 Task: Create a sub task System Test and UAT for the task  Add support for virtual reality (VR) and augmented reality (AR) in the project UpwardTech , assign it to team member softage.10@softage.net and update the status of the sub task to  At Risk , set the priority of the sub task to Medium.
Action: Mouse moved to (23, 57)
Screenshot: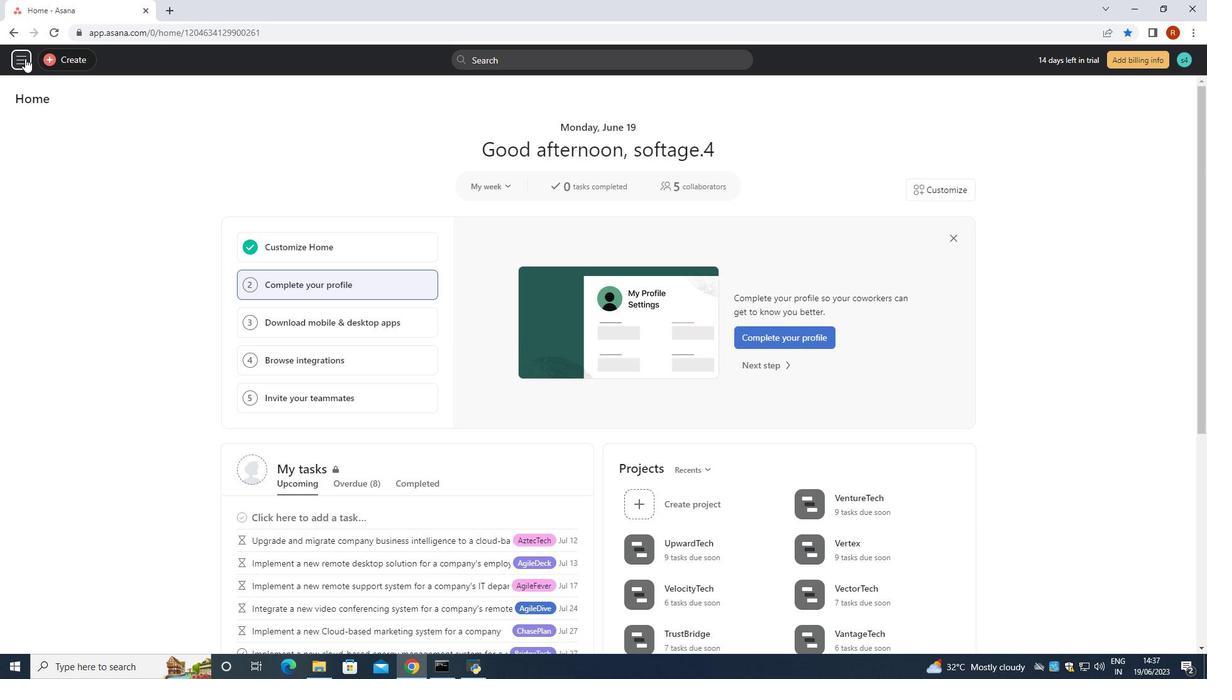 
Action: Mouse pressed left at (23, 57)
Screenshot: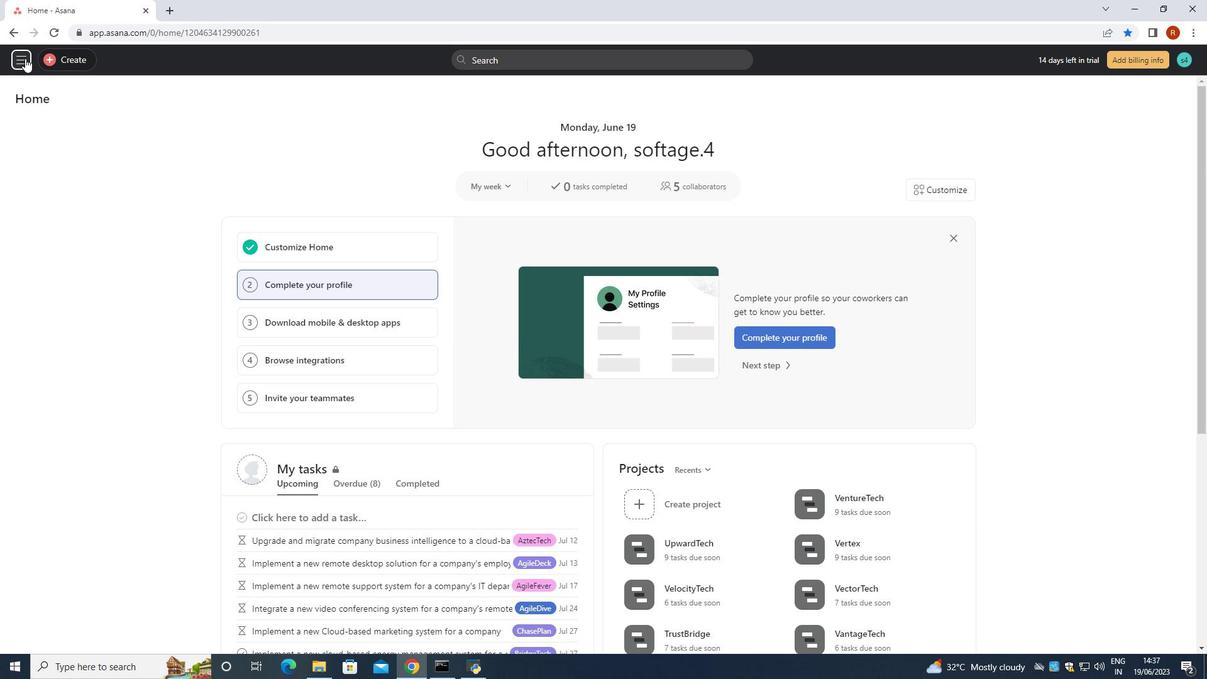 
Action: Mouse moved to (53, 233)
Screenshot: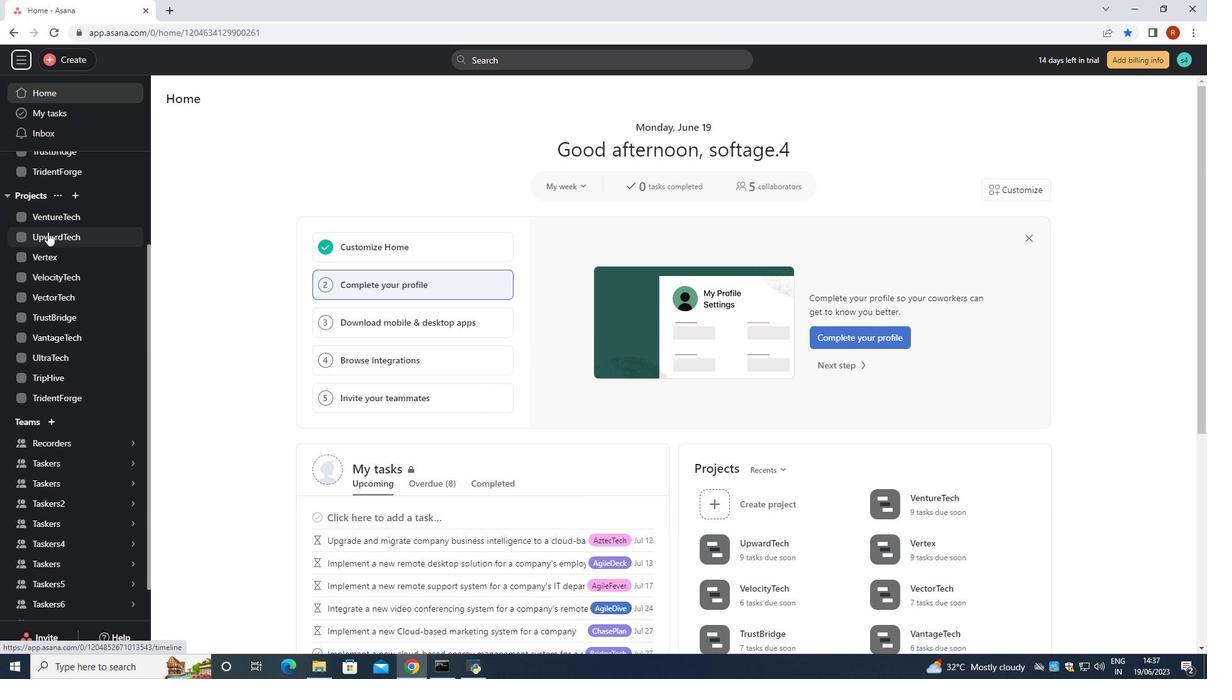 
Action: Mouse pressed left at (53, 233)
Screenshot: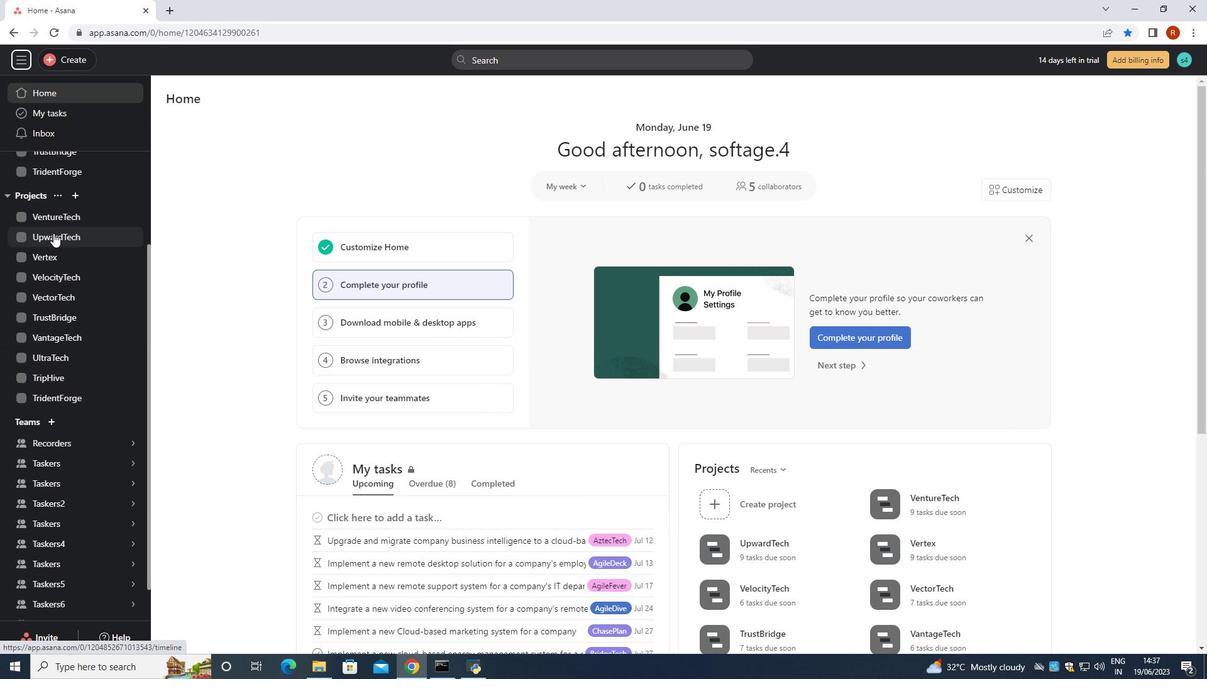 
Action: Mouse moved to (476, 296)
Screenshot: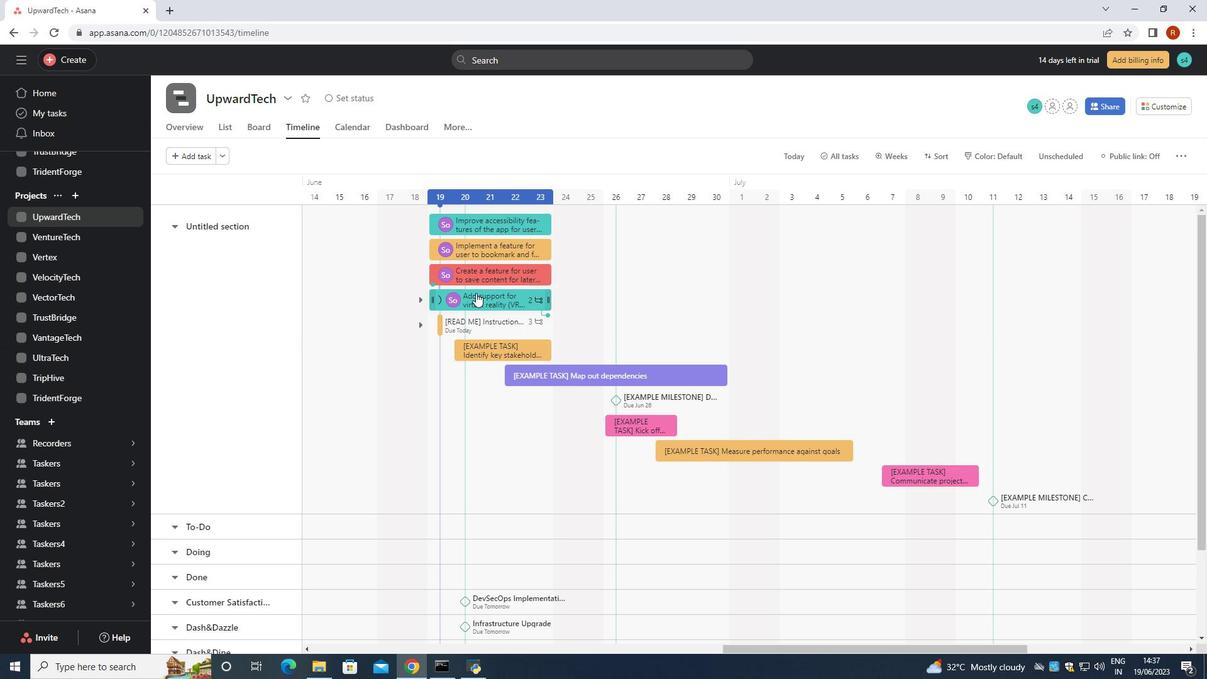 
Action: Mouse pressed left at (476, 296)
Screenshot: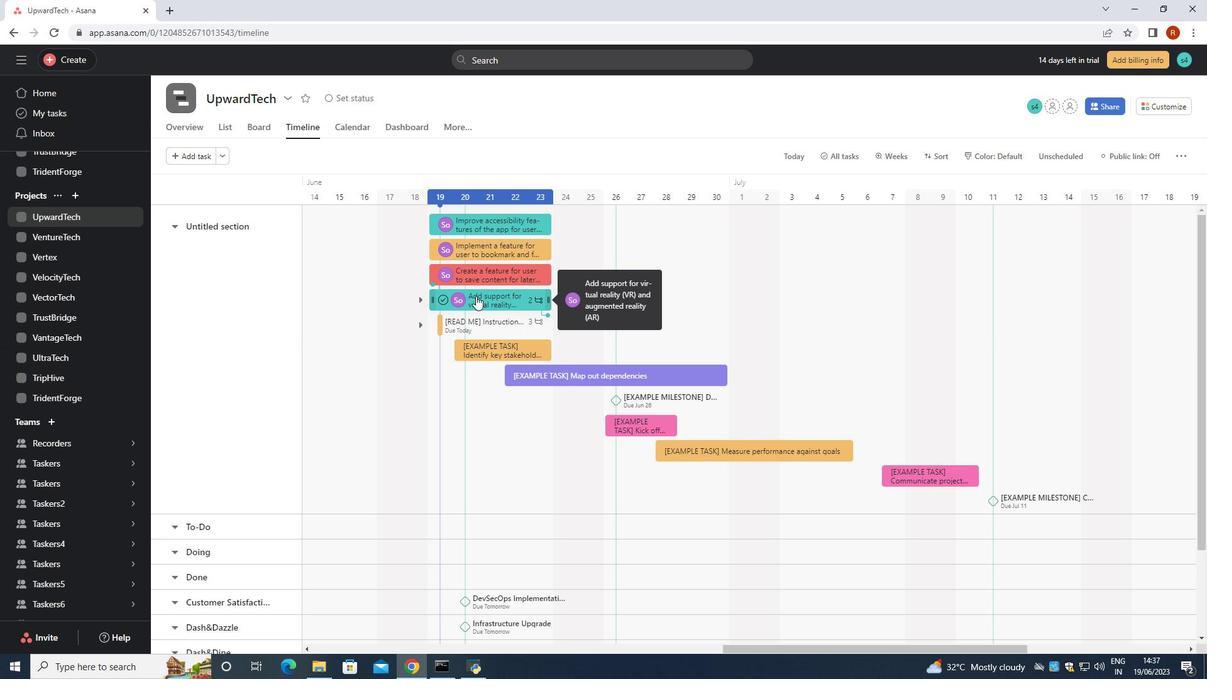 
Action: Mouse moved to (810, 387)
Screenshot: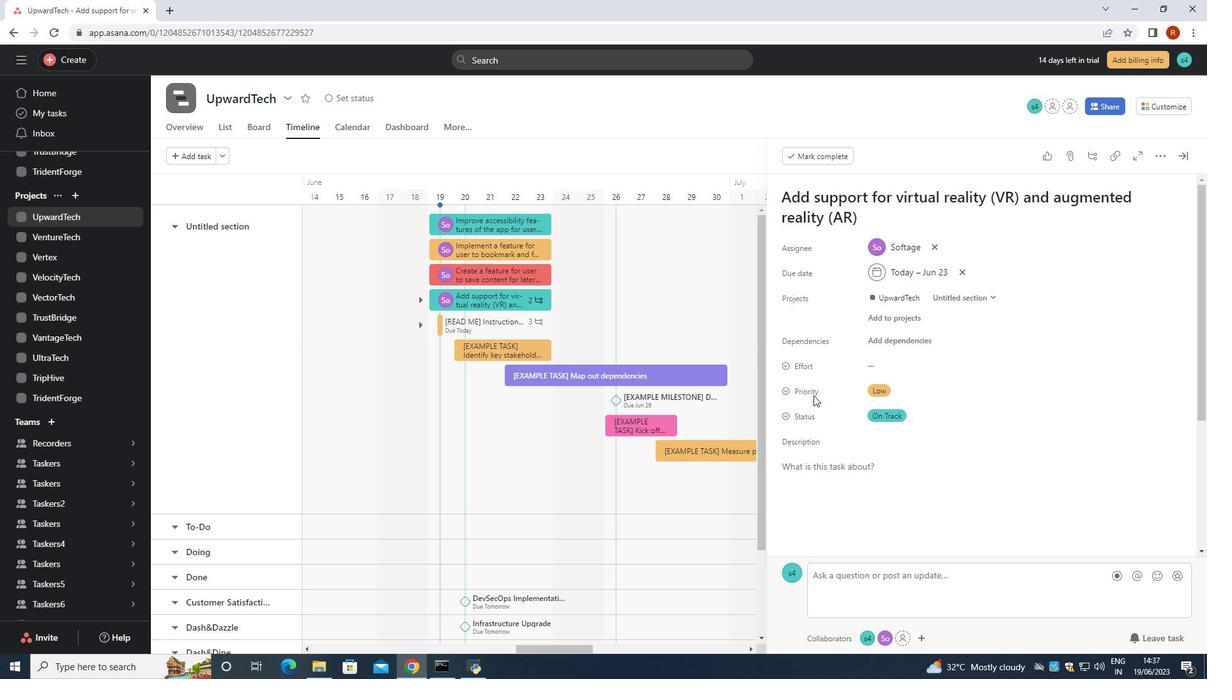 
Action: Mouse scrolled (810, 386) with delta (0, 0)
Screenshot: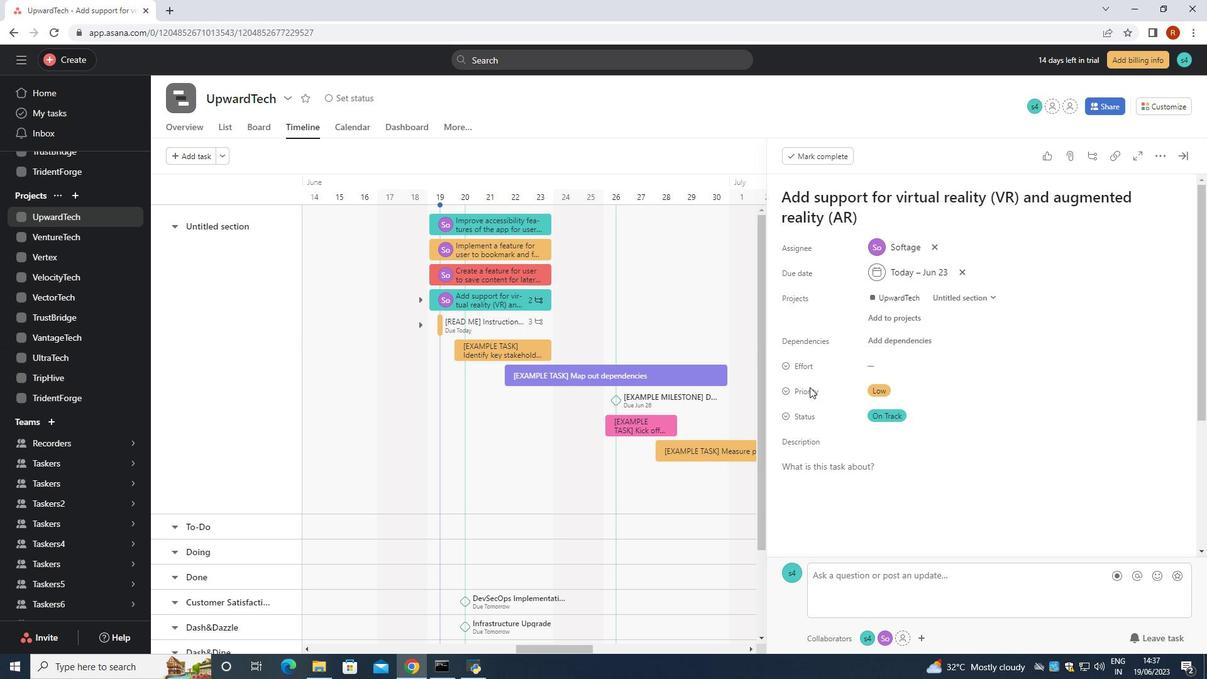 
Action: Mouse scrolled (810, 386) with delta (0, 0)
Screenshot: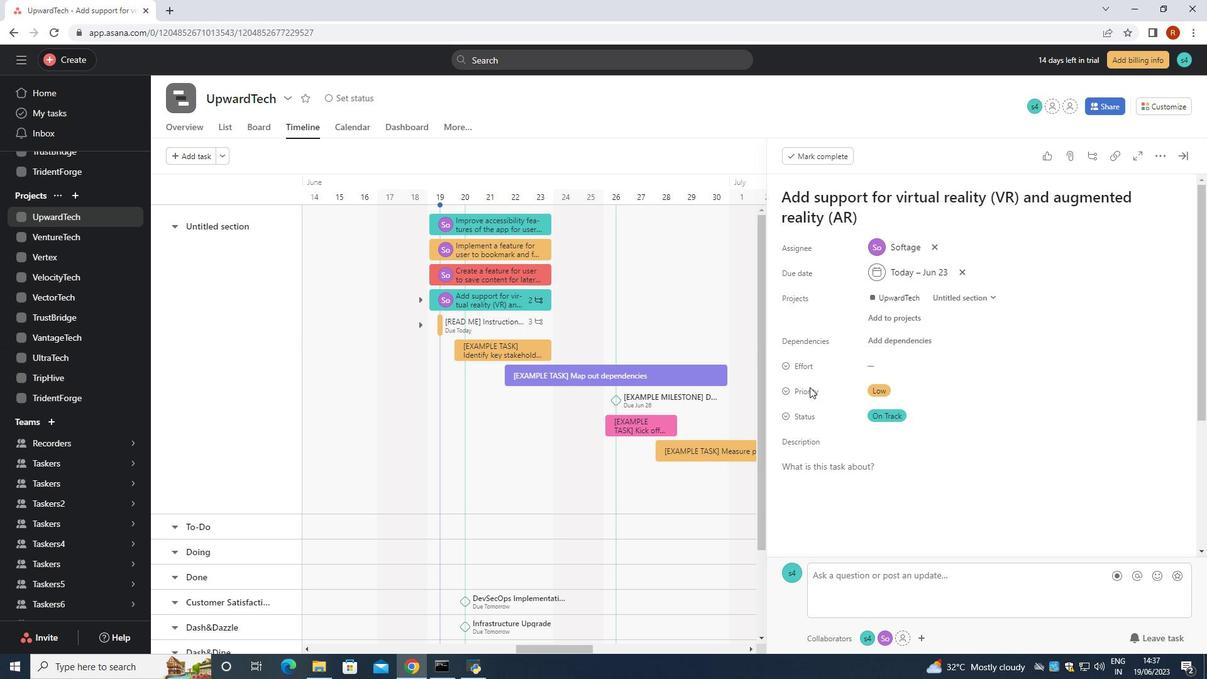 
Action: Mouse scrolled (810, 386) with delta (0, 0)
Screenshot: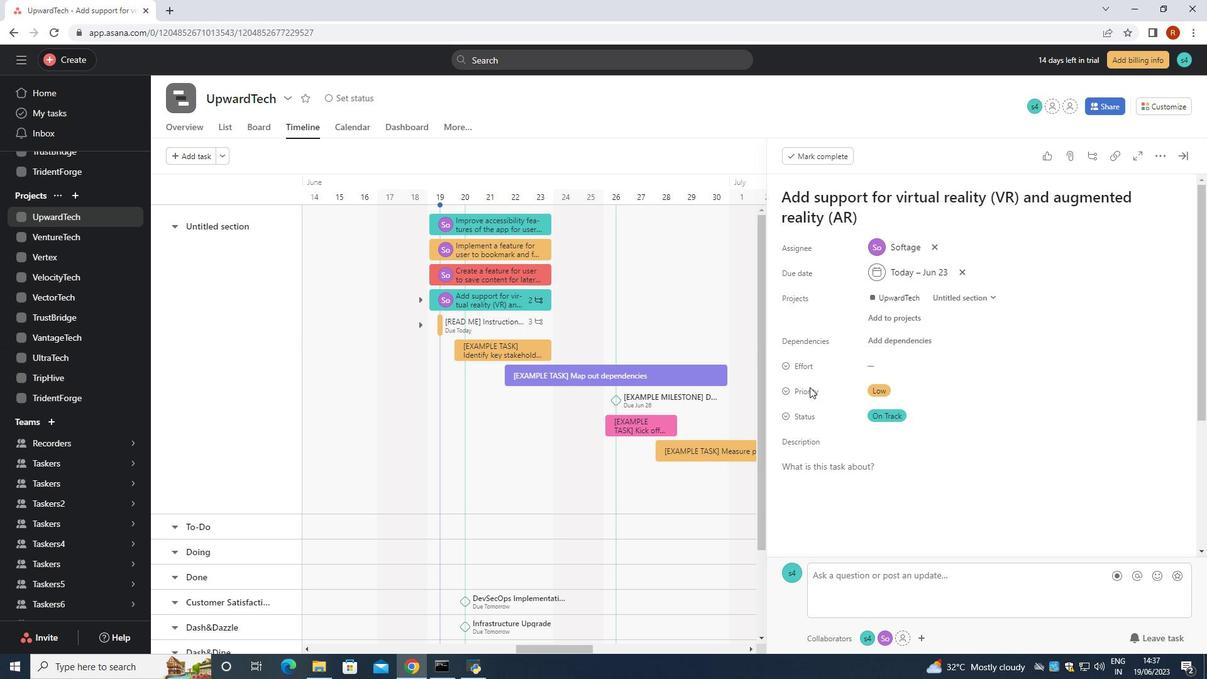
Action: Mouse scrolled (810, 386) with delta (0, 0)
Screenshot: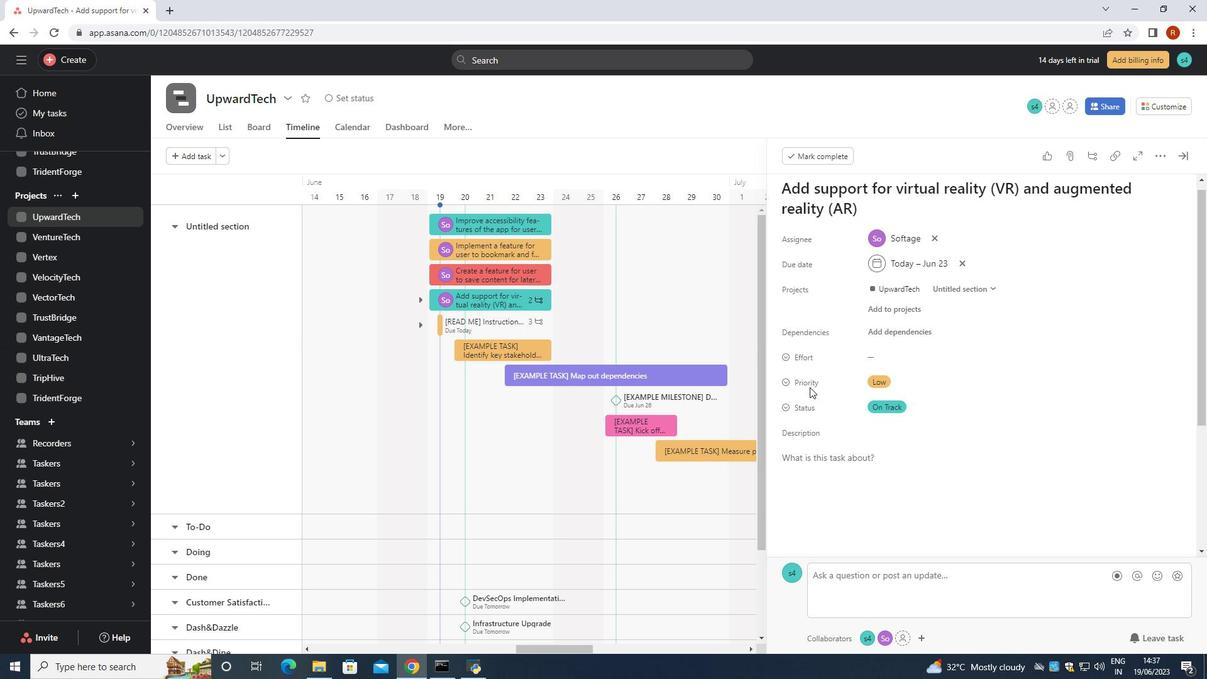 
Action: Mouse moved to (811, 454)
Screenshot: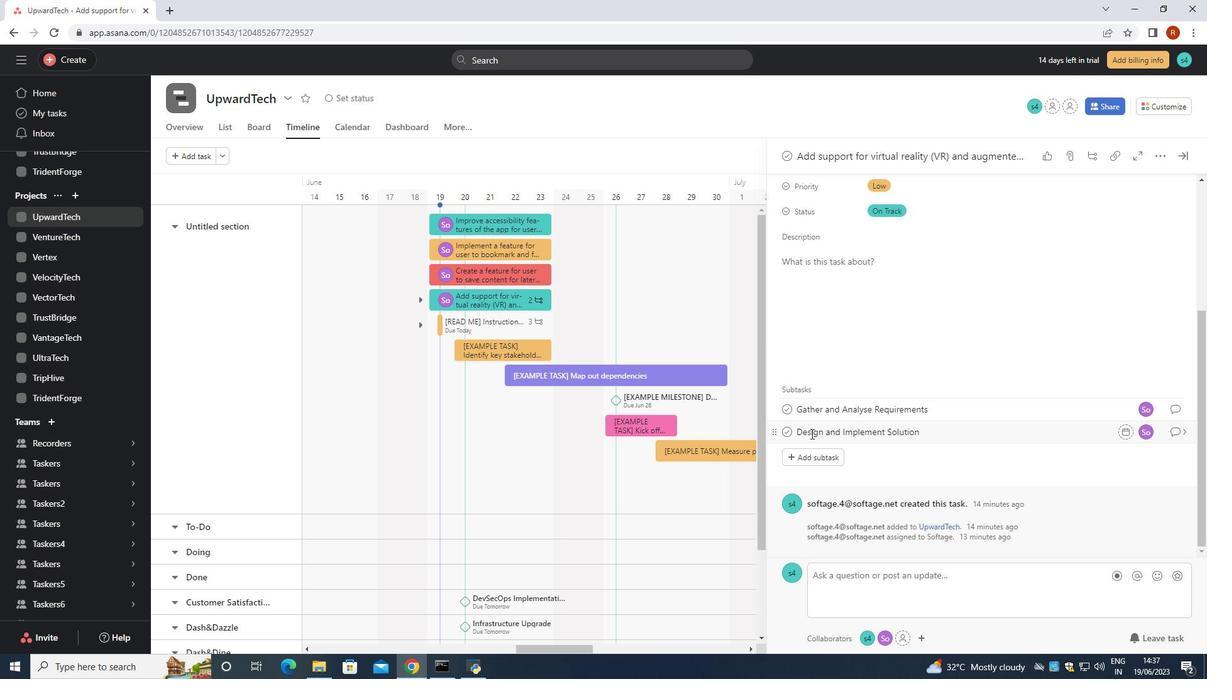 
Action: Mouse pressed left at (811, 454)
Screenshot: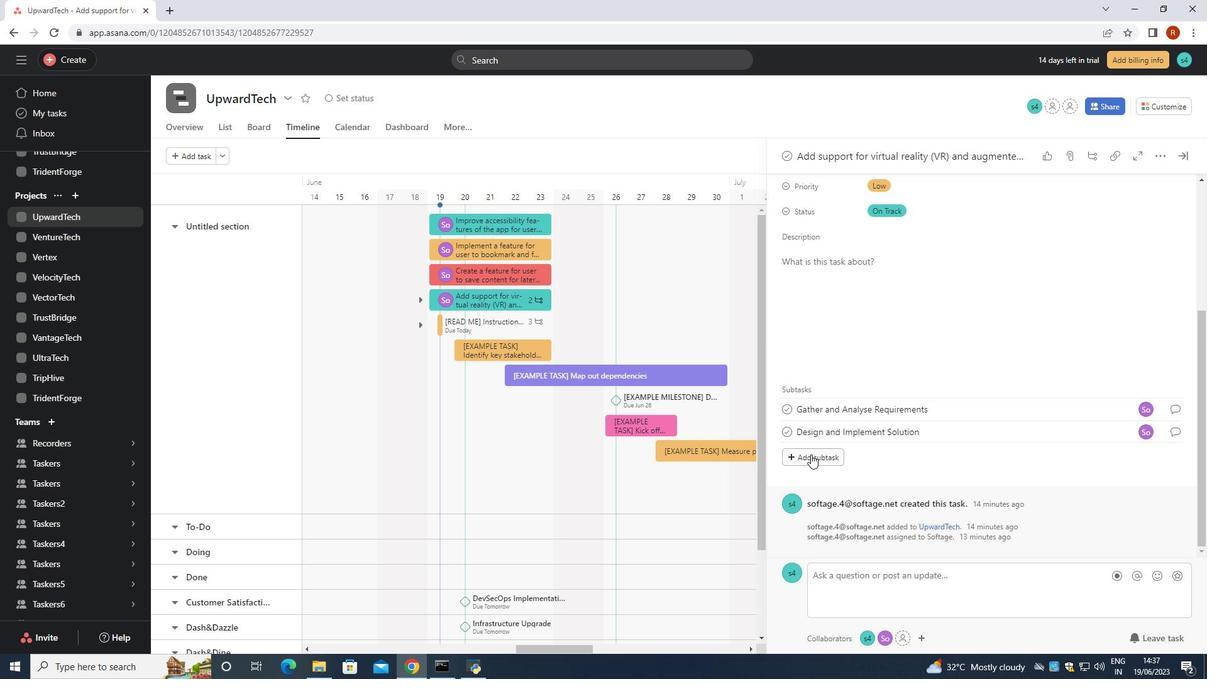 
Action: Key pressed <Key.shift>Sysrem<Key.space><Key.shift>Test<Key.space>and<Key.space><Key.shift><Key.shift><Key.shift><Key.shift><Key.shift><Key.shift><Key.shift>UAT<Key.left><Key.left><Key.left><Key.left><Key.left><Key.left><Key.left><Key.left><Key.left><Key.left><Key.left><Key.left><Key.left><Key.left><Key.left><Key.backspace>t
Screenshot: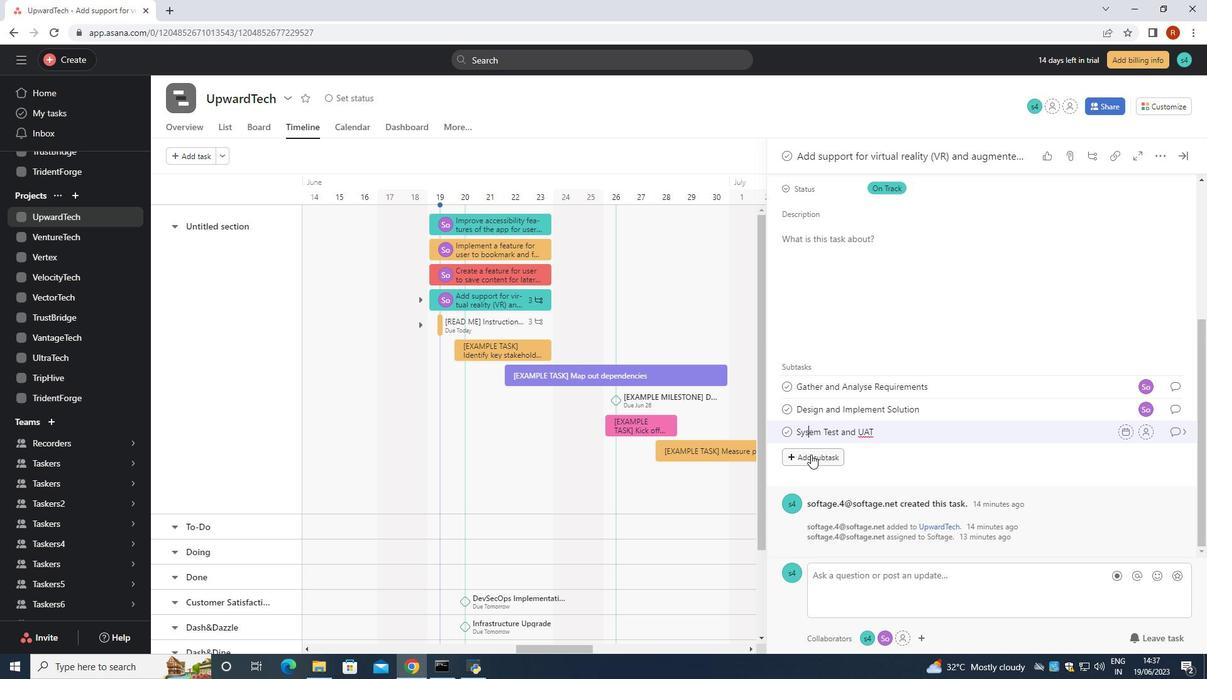 
Action: Mouse moved to (1179, 434)
Screenshot: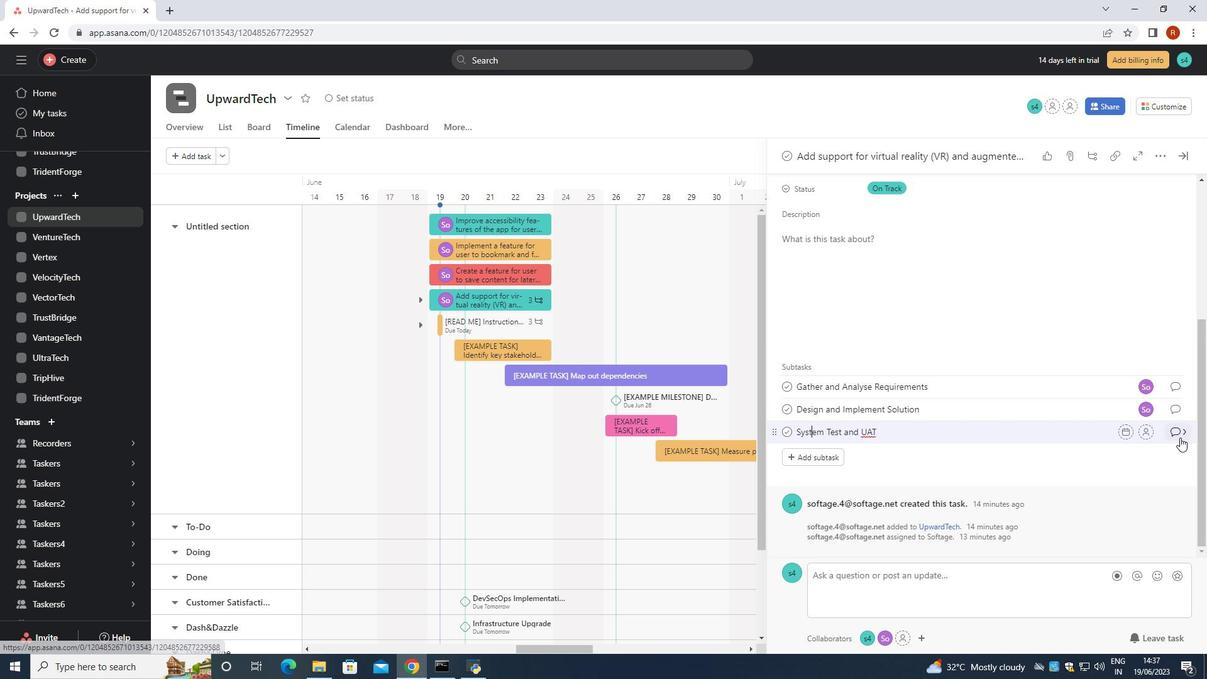 
Action: Mouse pressed left at (1179, 434)
Screenshot: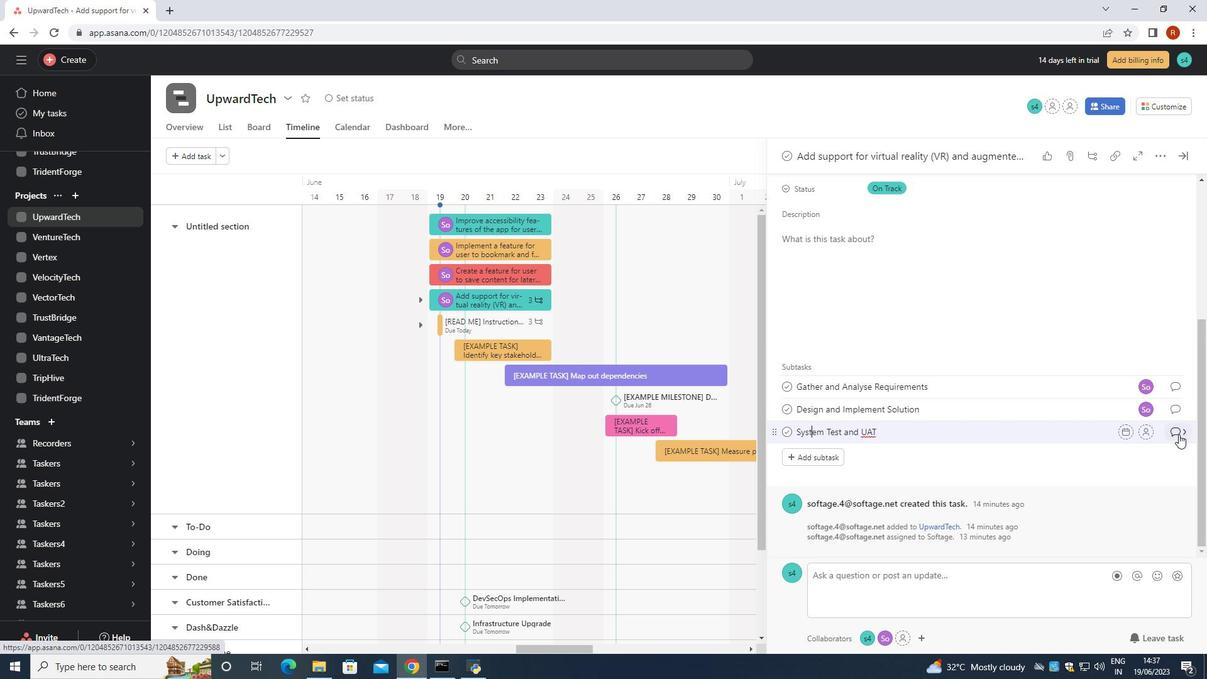 
Action: Mouse moved to (879, 257)
Screenshot: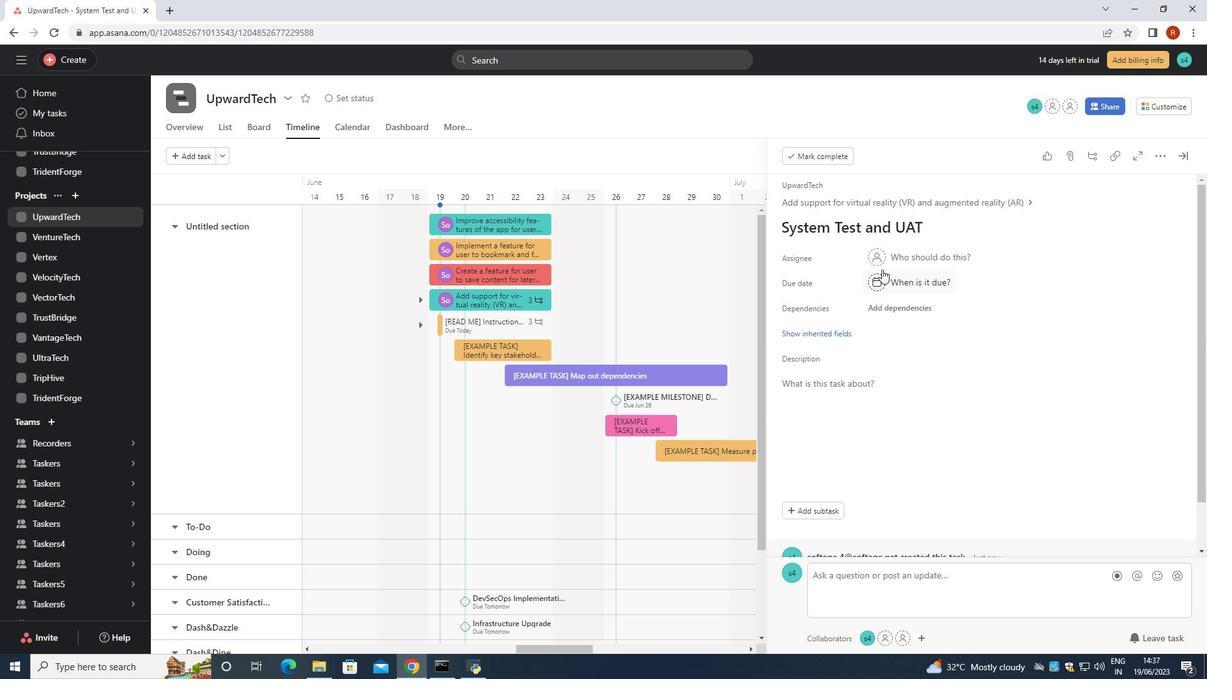 
Action: Mouse pressed left at (879, 257)
Screenshot: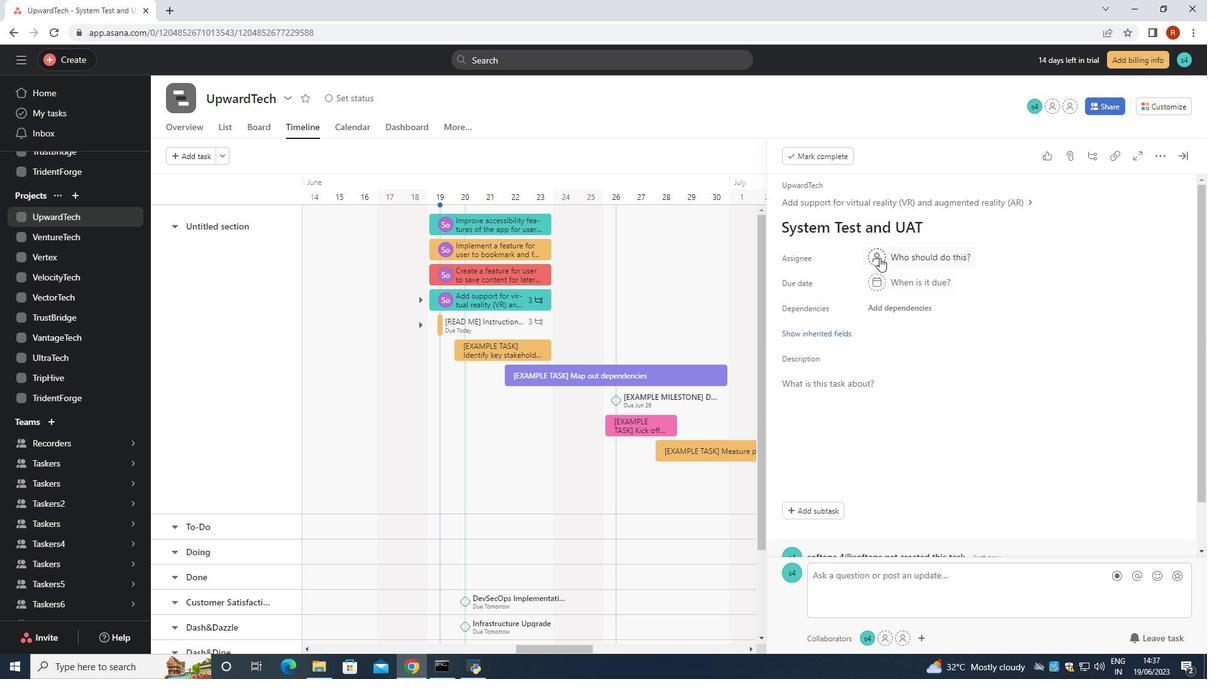 
Action: Mouse moved to (873, 260)
Screenshot: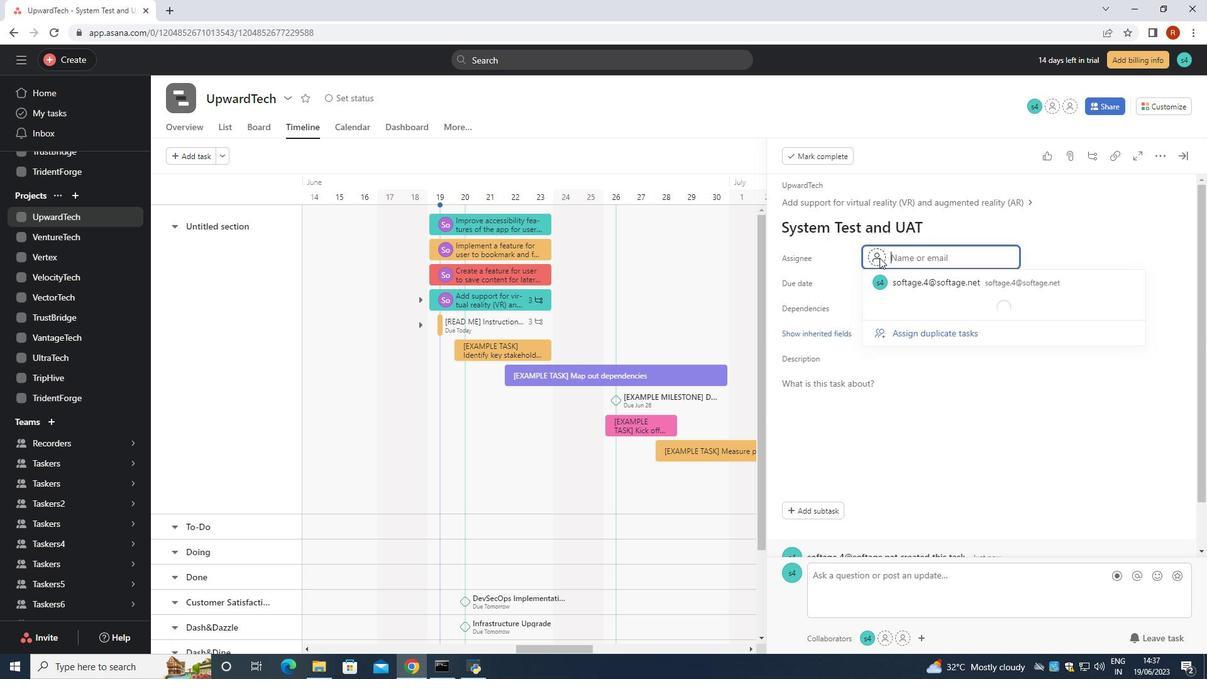 
Action: Key pressed softage.10<Key.shift>@softage
Screenshot: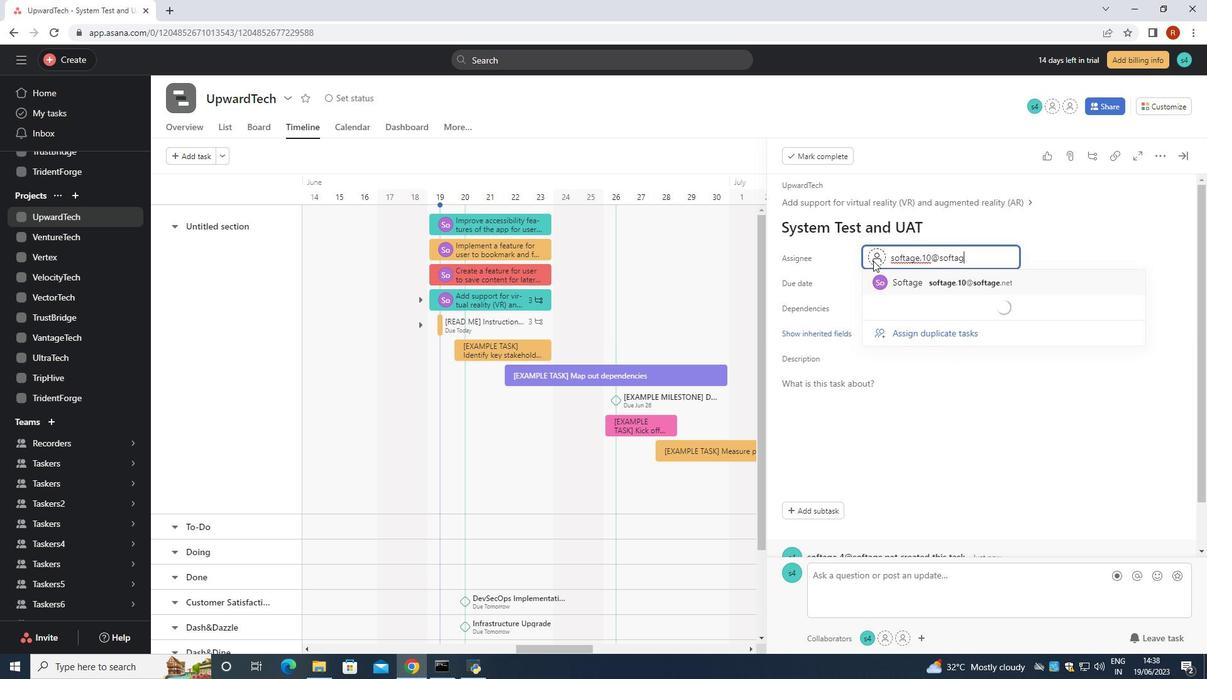 
Action: Mouse moved to (947, 280)
Screenshot: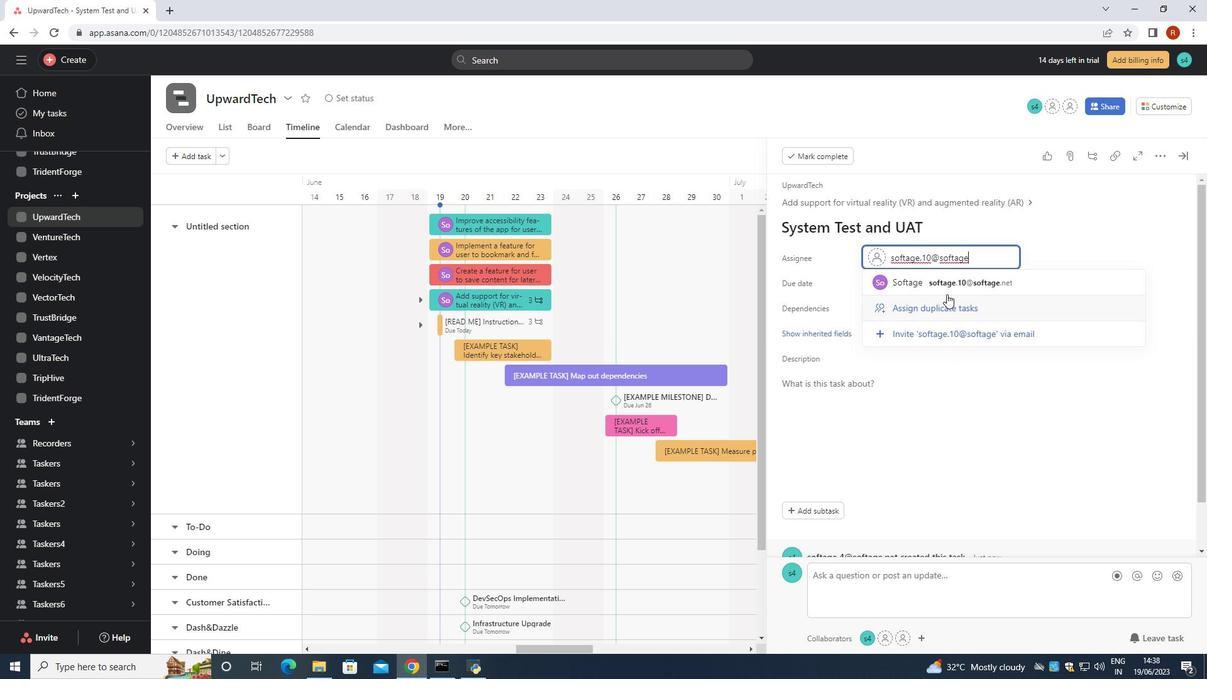 
Action: Mouse pressed left at (947, 280)
Screenshot: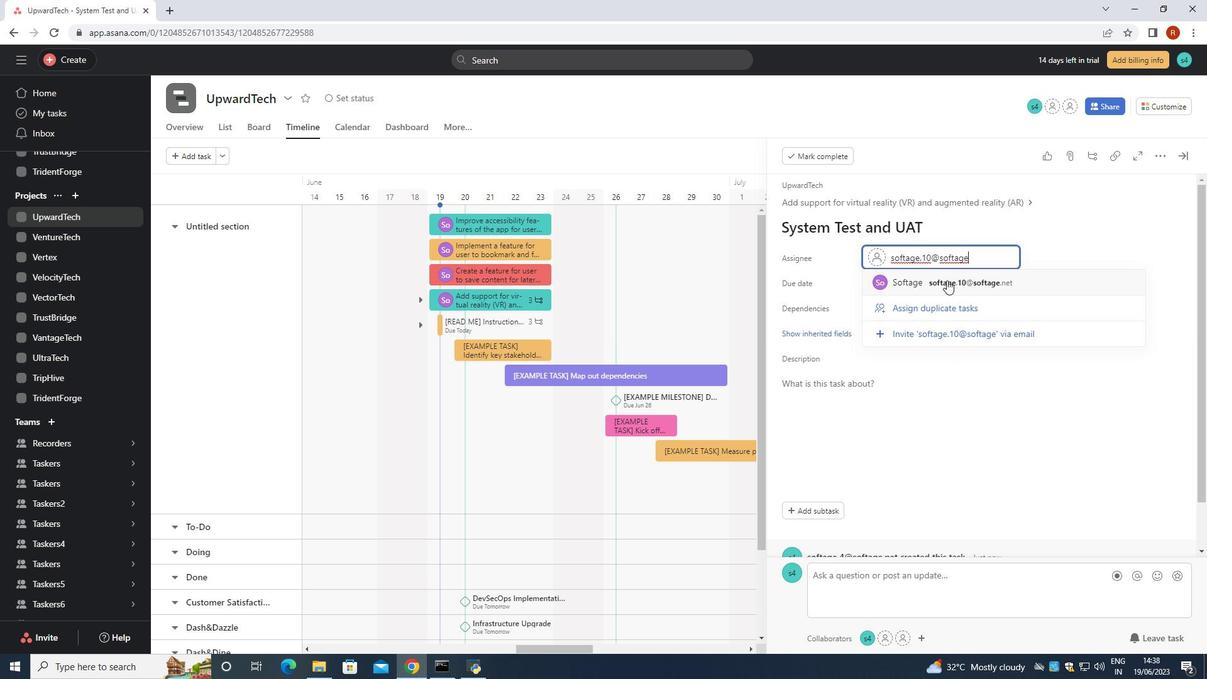 
Action: Mouse moved to (849, 330)
Screenshot: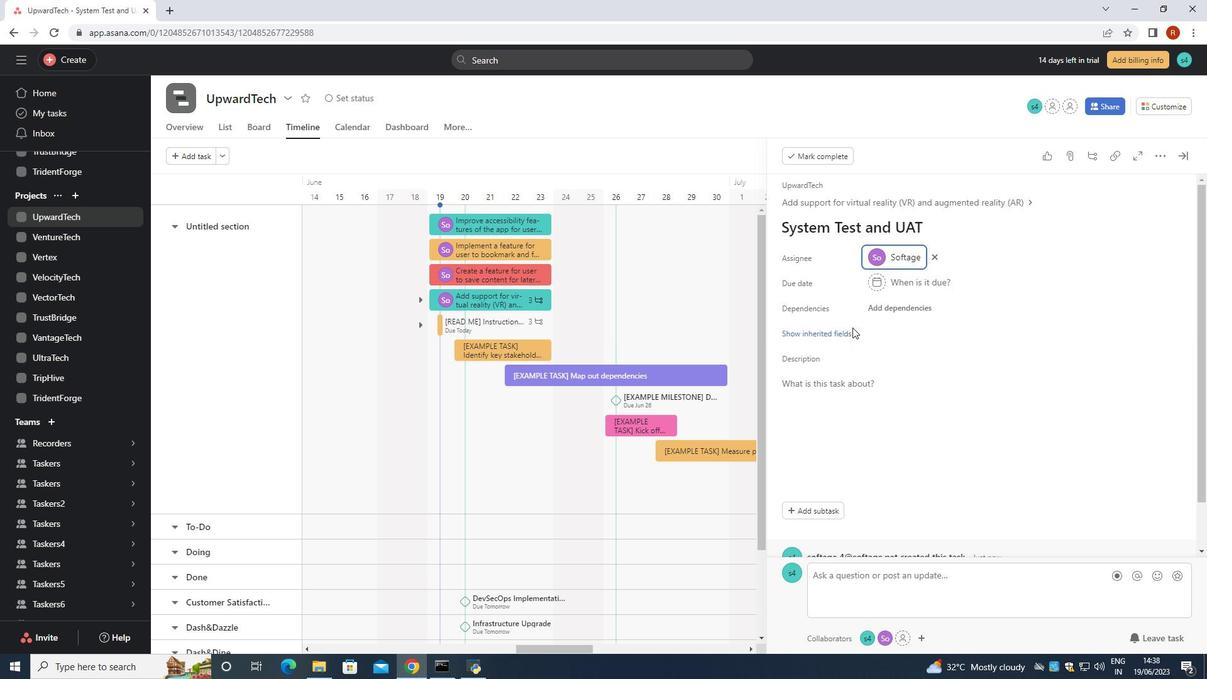 
Action: Mouse pressed left at (849, 330)
Screenshot: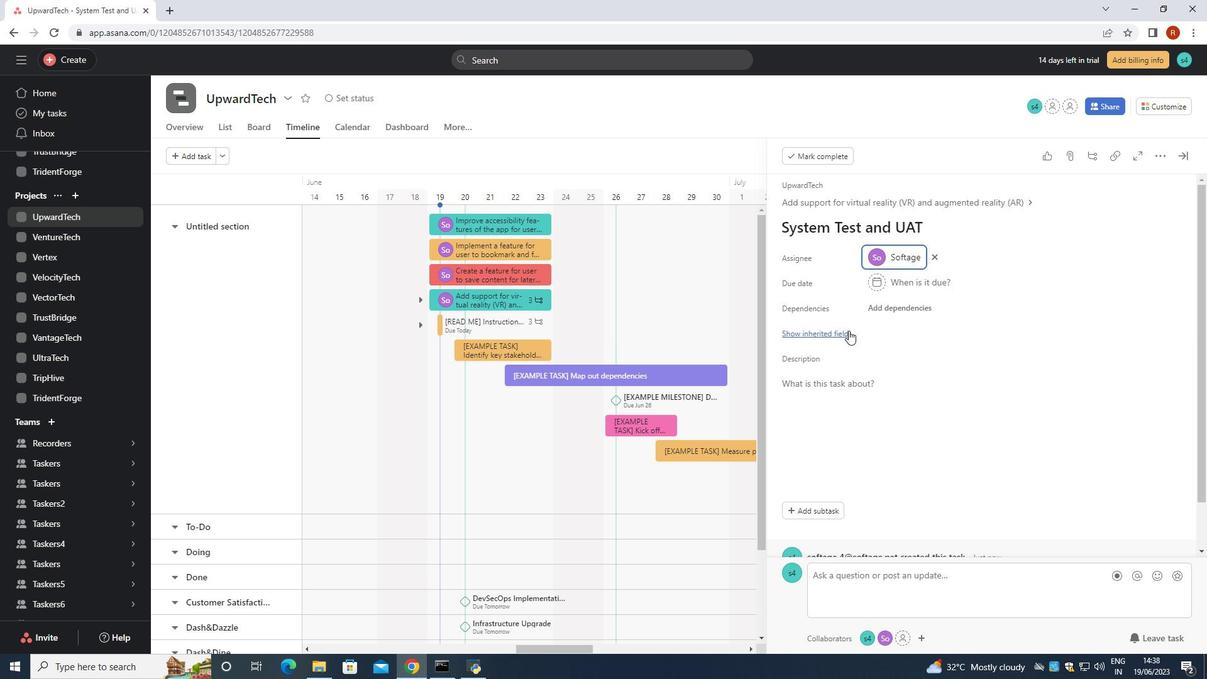 
Action: Mouse moved to (872, 404)
Screenshot: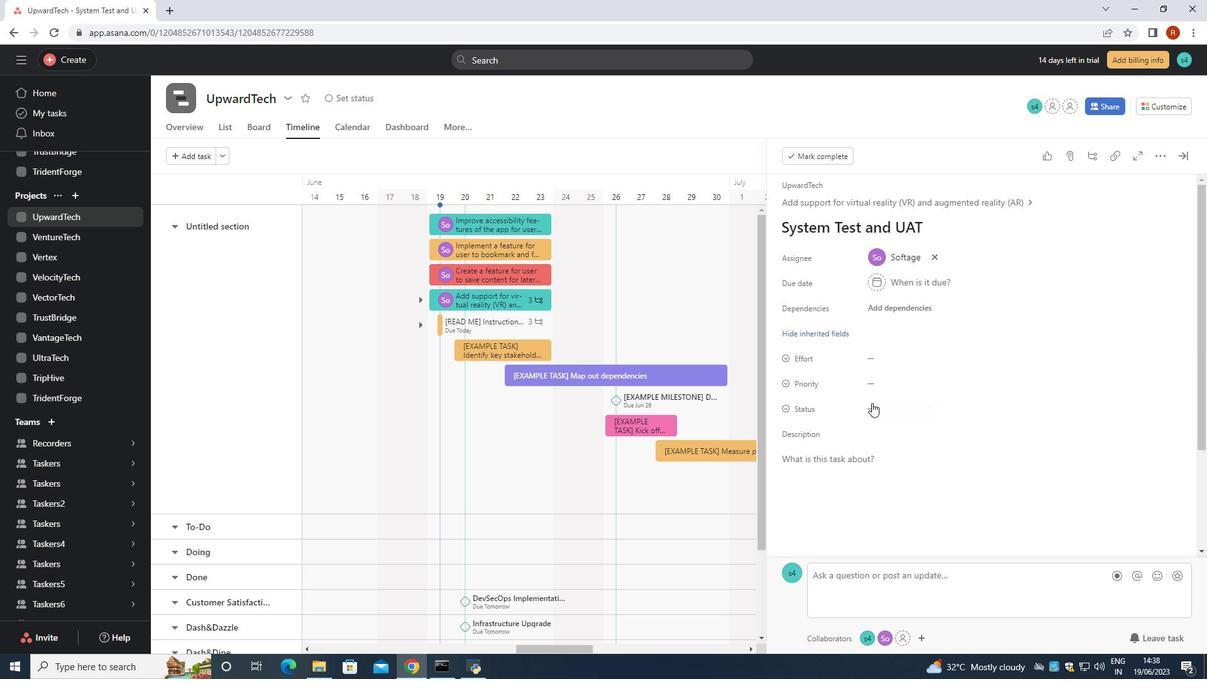 
Action: Mouse pressed left at (872, 404)
Screenshot: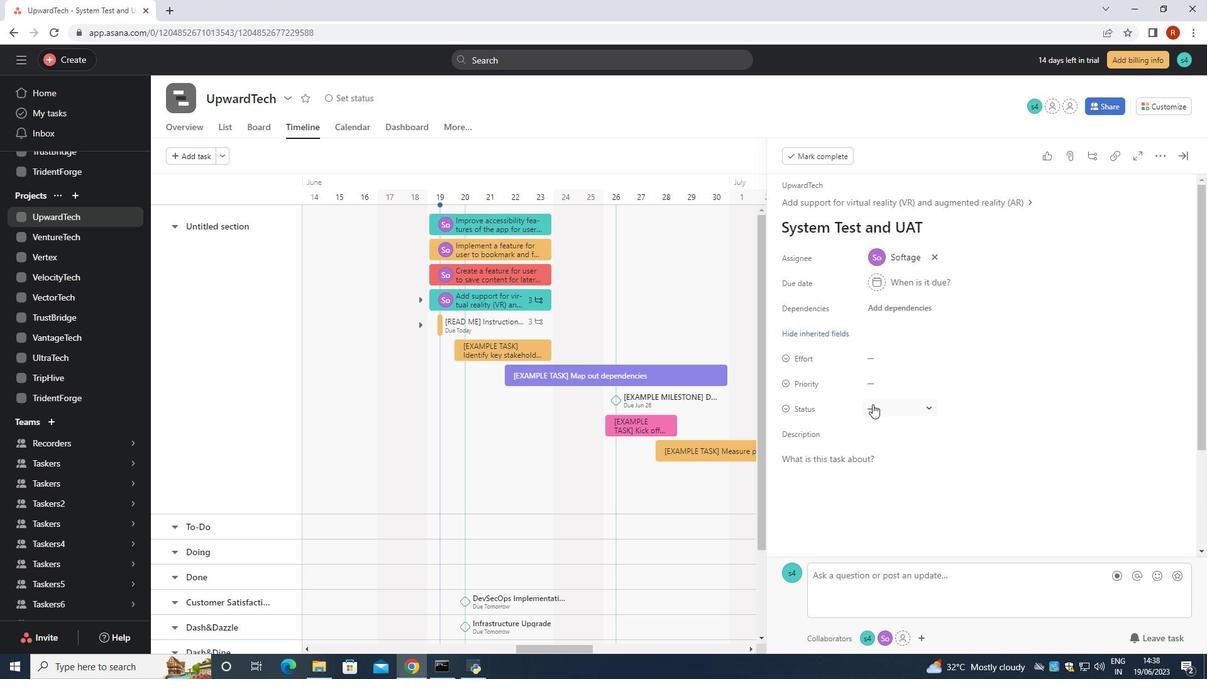 
Action: Mouse moved to (911, 475)
Screenshot: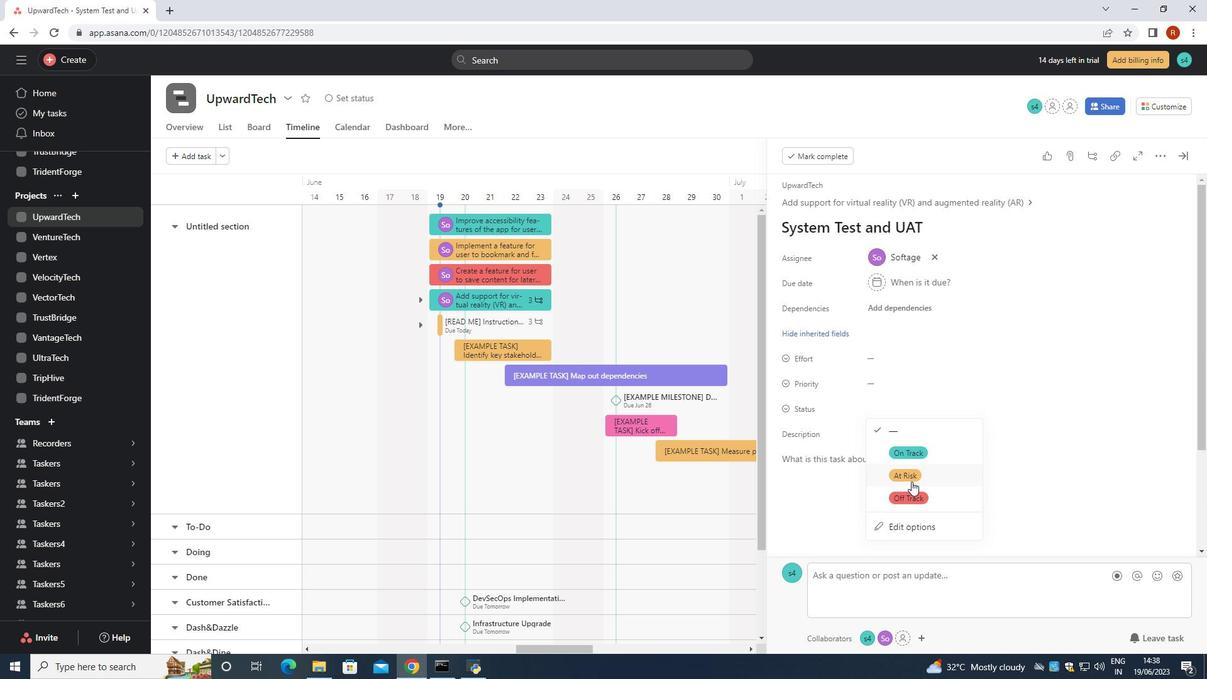 
Action: Mouse pressed left at (911, 475)
Screenshot: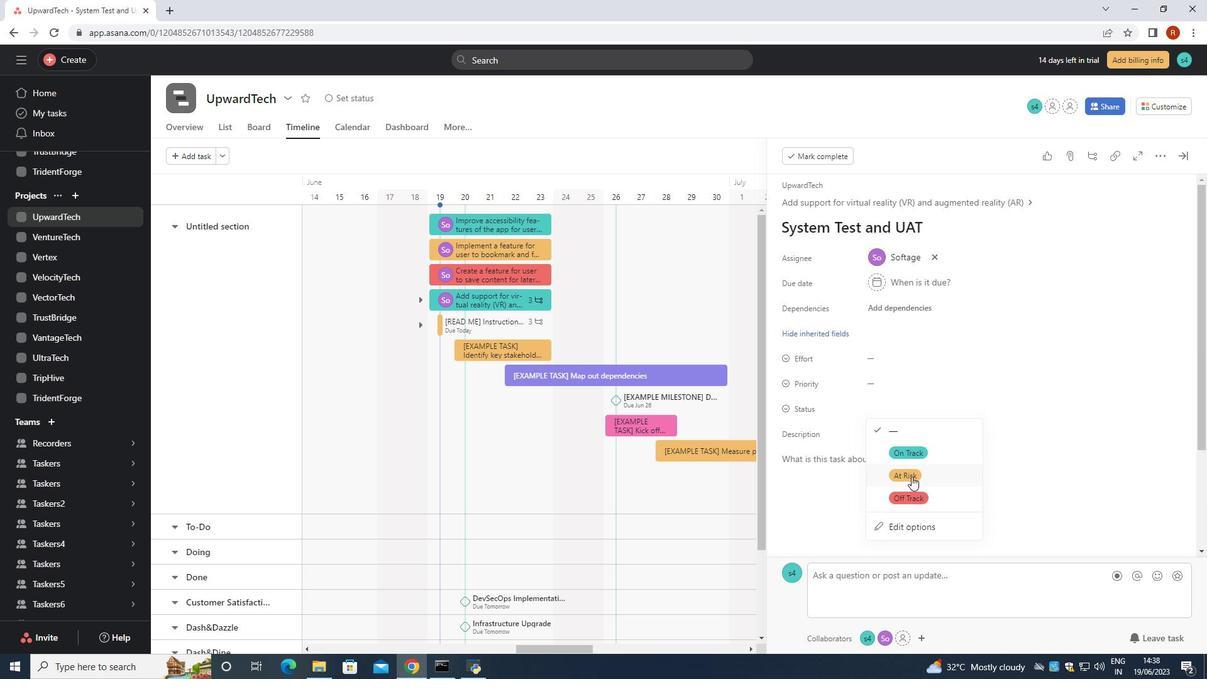 
Action: Mouse moved to (884, 376)
Screenshot: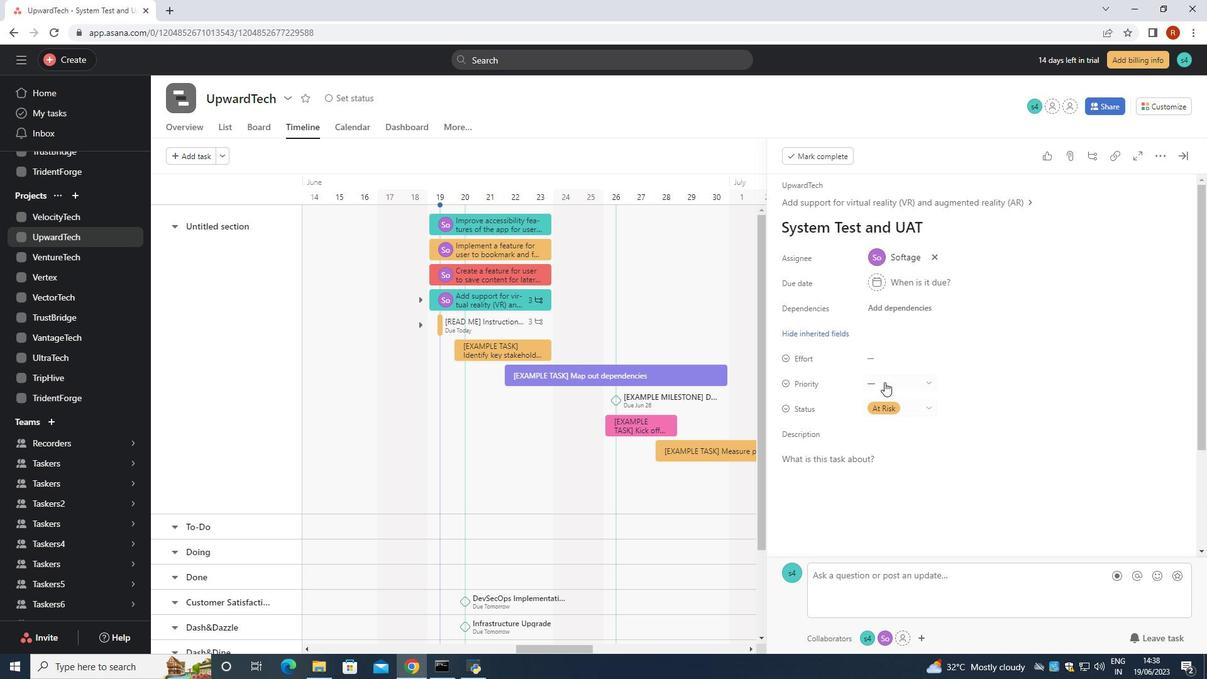 
Action: Mouse pressed left at (884, 376)
Screenshot: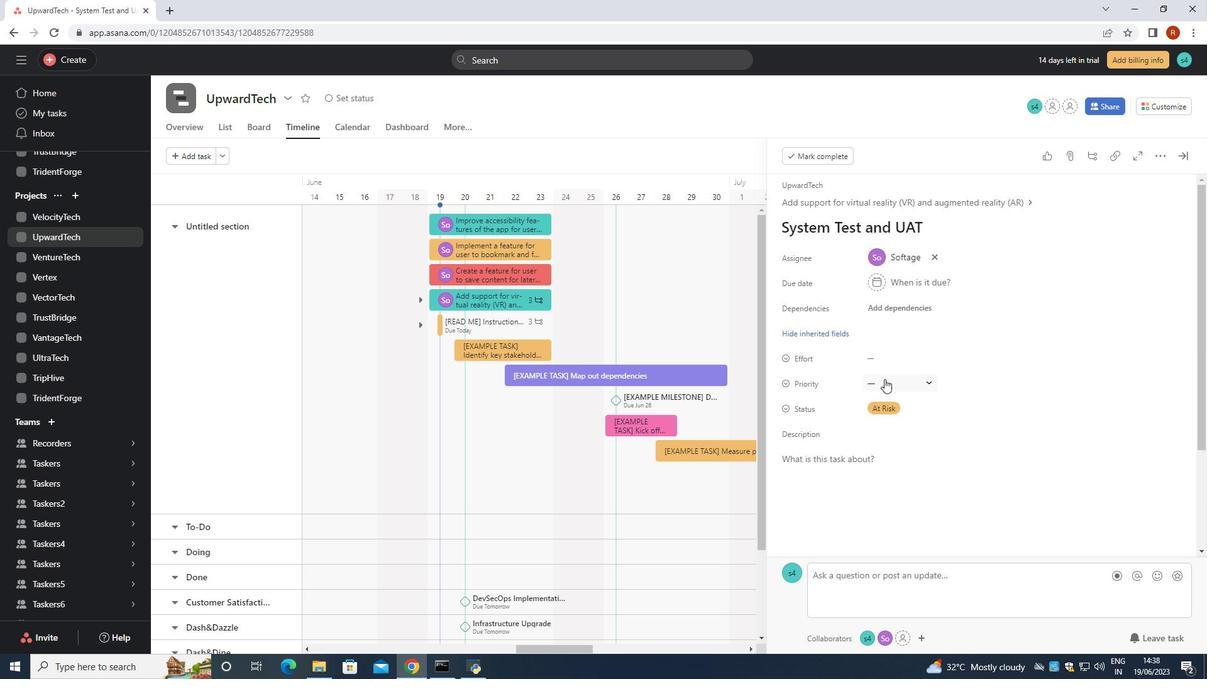 
Action: Mouse moved to (906, 442)
Screenshot: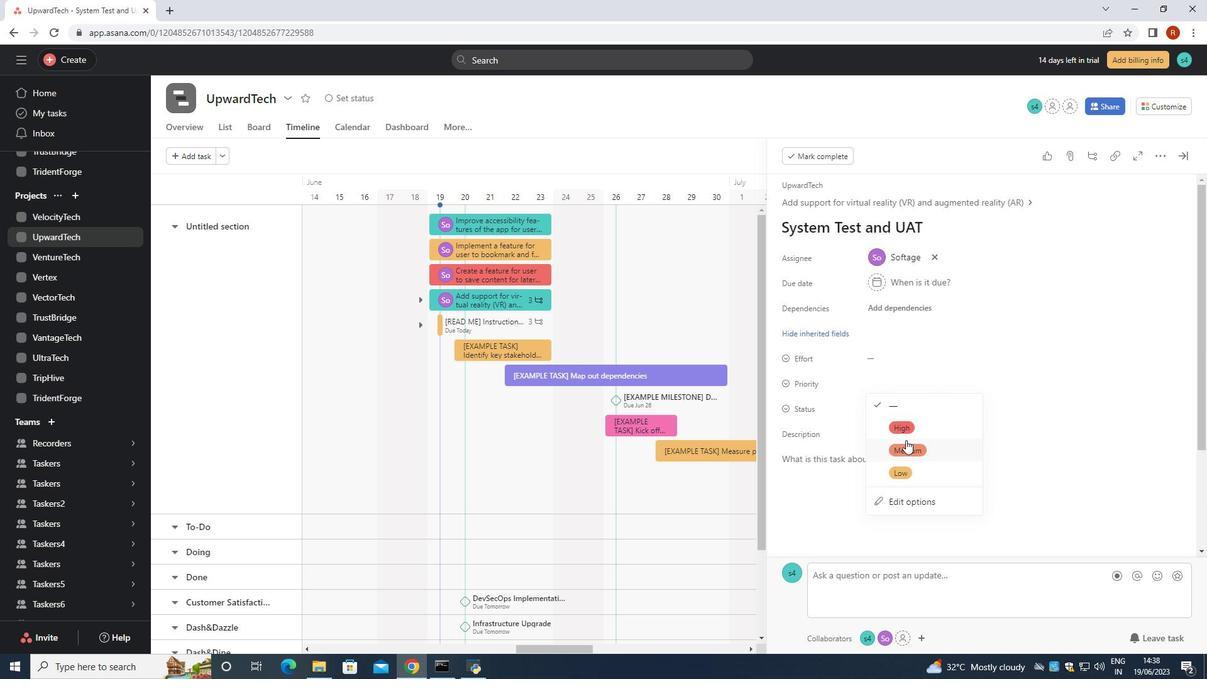 
Action: Mouse pressed left at (906, 442)
Screenshot: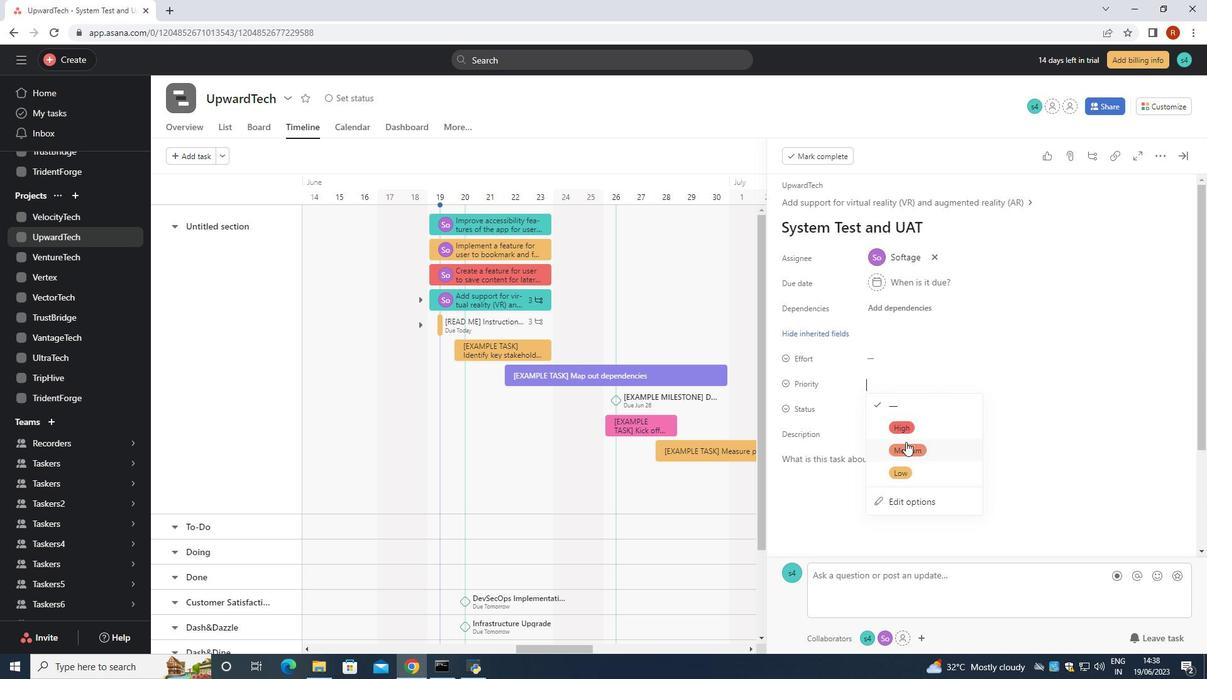 
